 Task: Create New Customer with Customer Name: Snappy Salads, Billing Address Line1: 4727 Huntz Lane, Billing Address Line2:  Bolton, Billing Address Line3:  Massachusetts 01740
Action: Mouse pressed left at (163, 32)
Screenshot: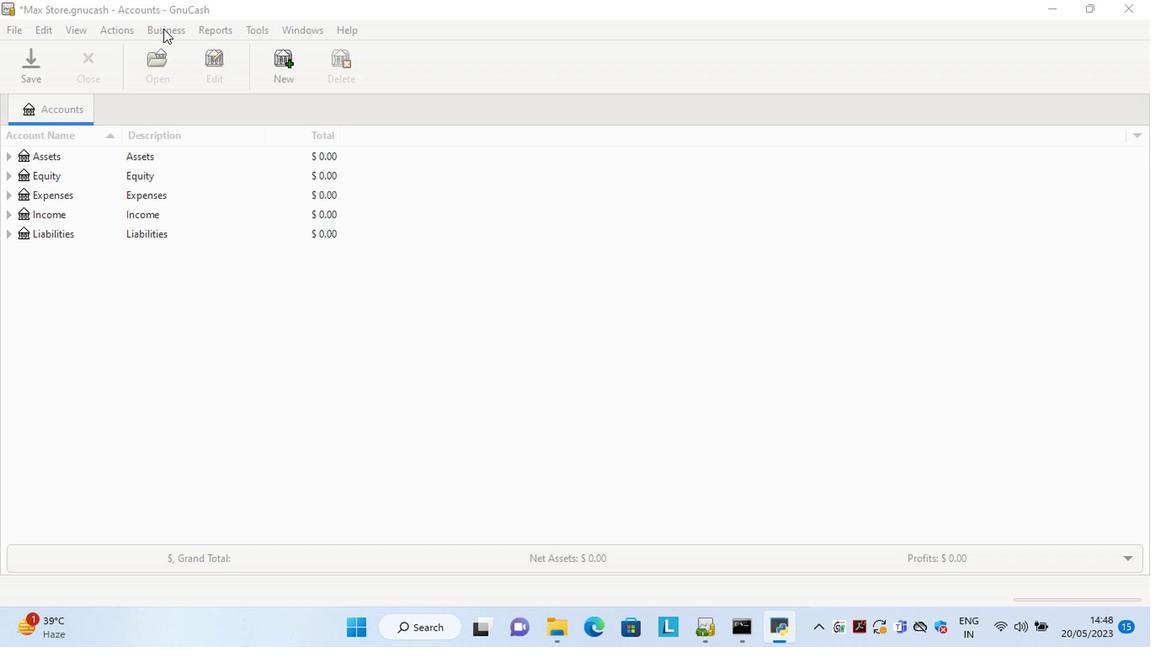 
Action: Mouse moved to (351, 72)
Screenshot: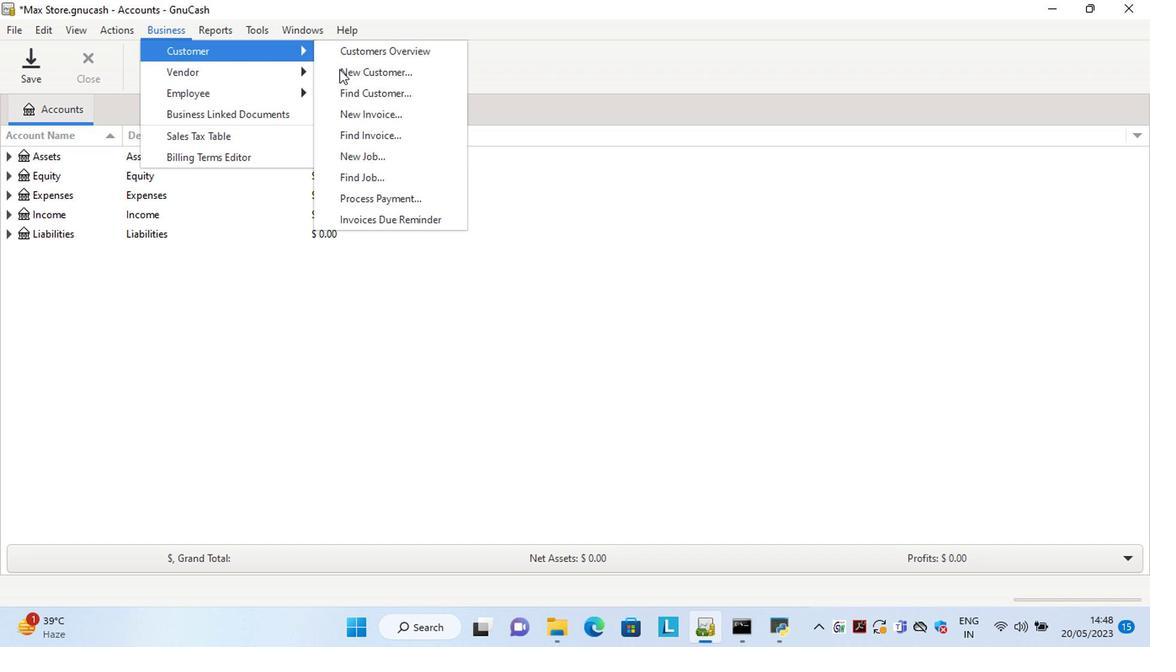 
Action: Mouse pressed left at (351, 72)
Screenshot: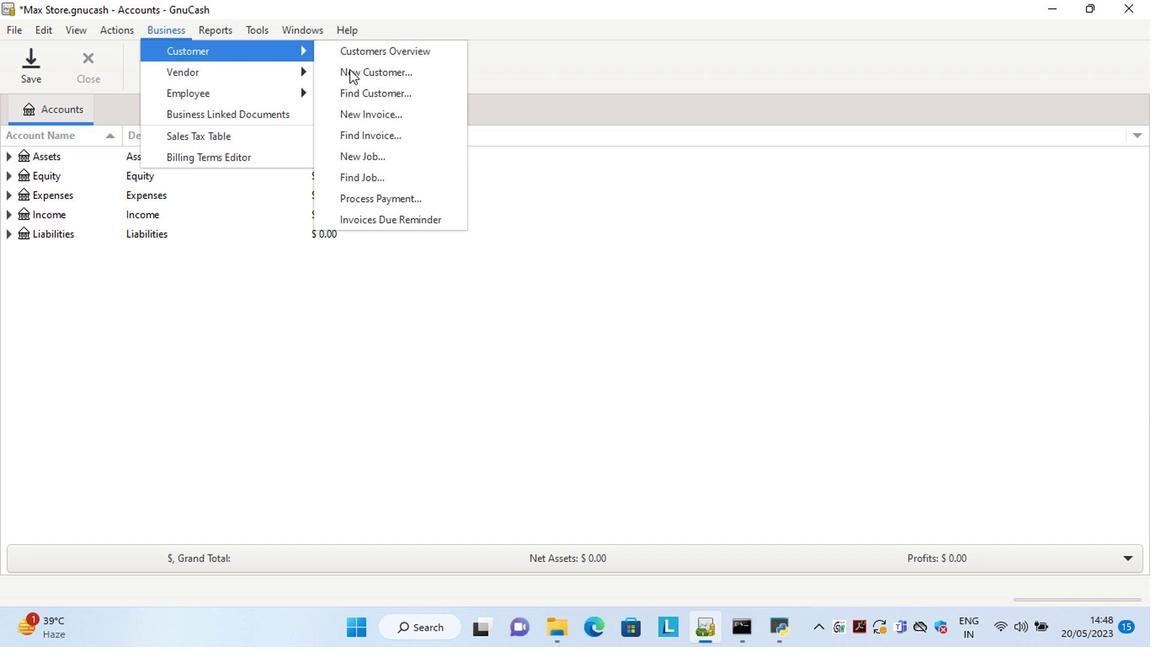 
Action: Mouse moved to (999, 303)
Screenshot: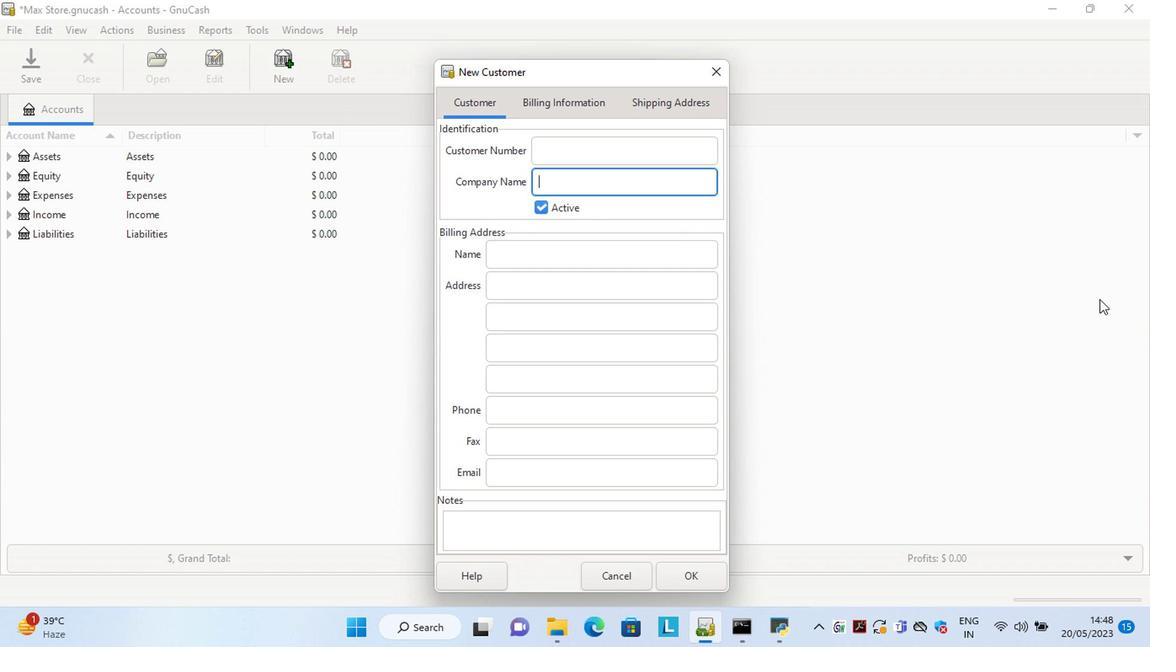 
Action: Key pressed <Key.shift>Snappy<Key.space><Key.shift>Salads<Key.tab><Key.tab><Key.tab>4727<Key.space><Key.shift>Huntz<Key.space><Key.shift>Lane<Key.tab>b<Key.tab>m<Key.tab>
Screenshot: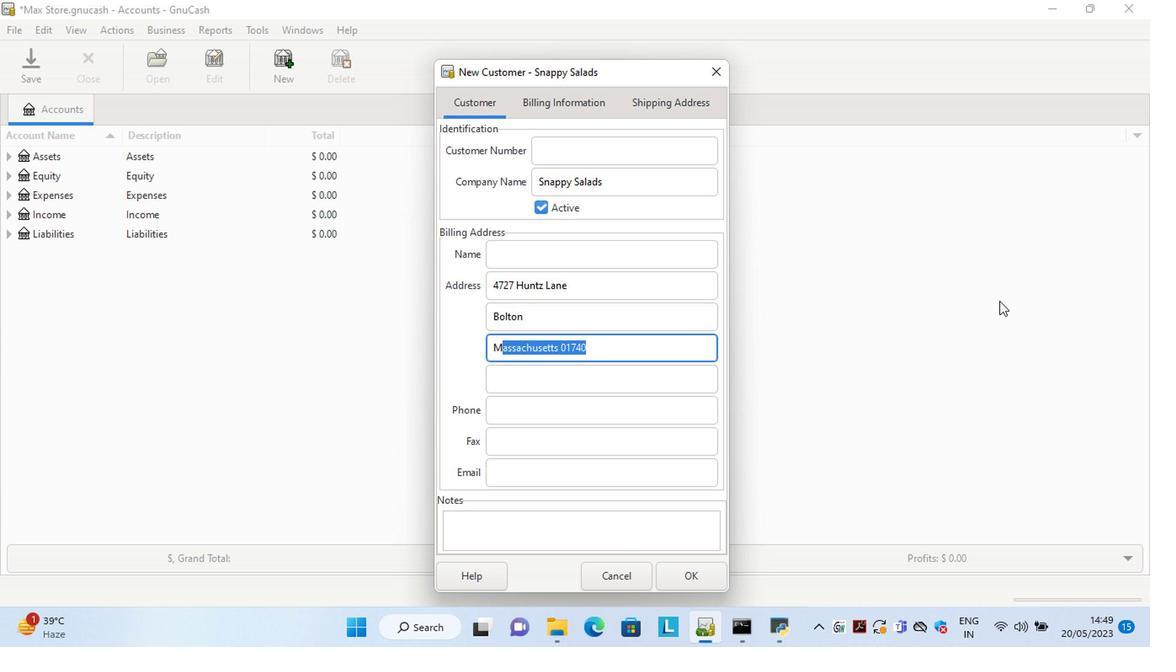 
Action: Mouse moved to (693, 577)
Screenshot: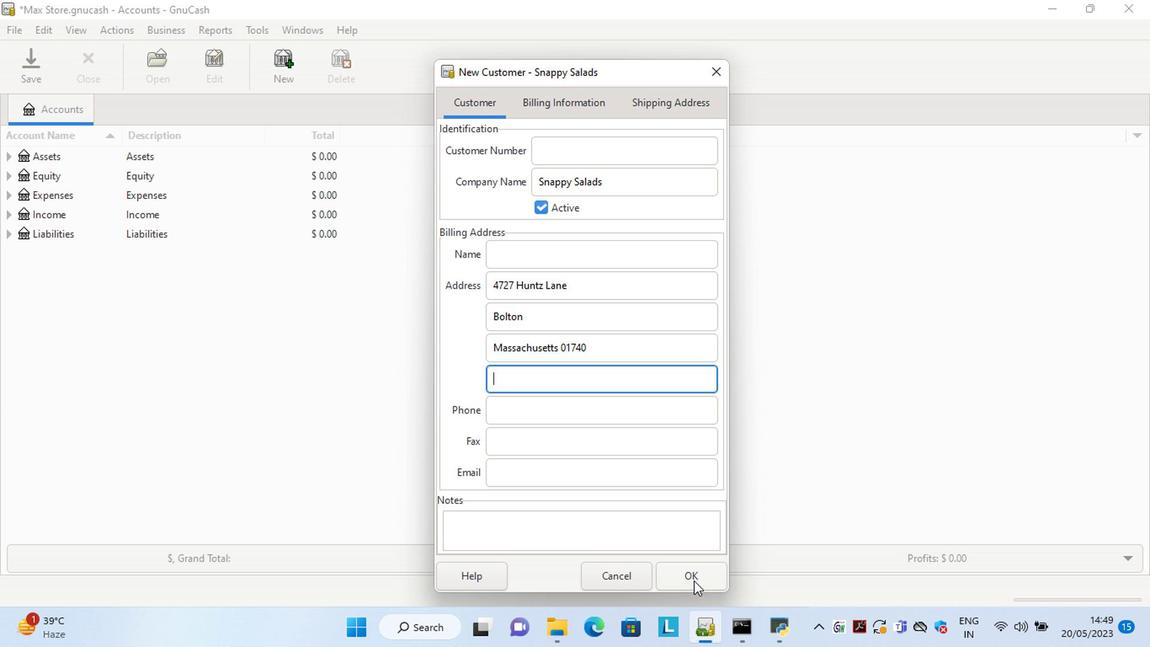 
Action: Mouse pressed left at (693, 577)
Screenshot: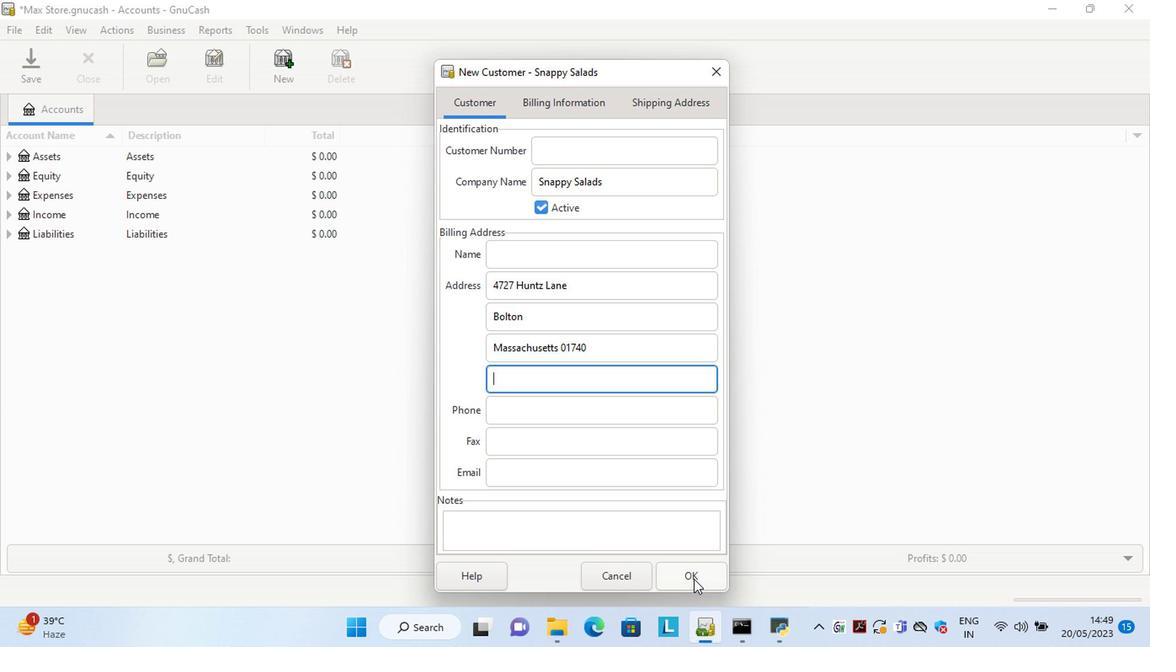 
